 Task: Add Traditional Medicinals Organic Throat Coat Eucalyptus Tea to the cart.
Action: Mouse pressed left at (23, 90)
Screenshot: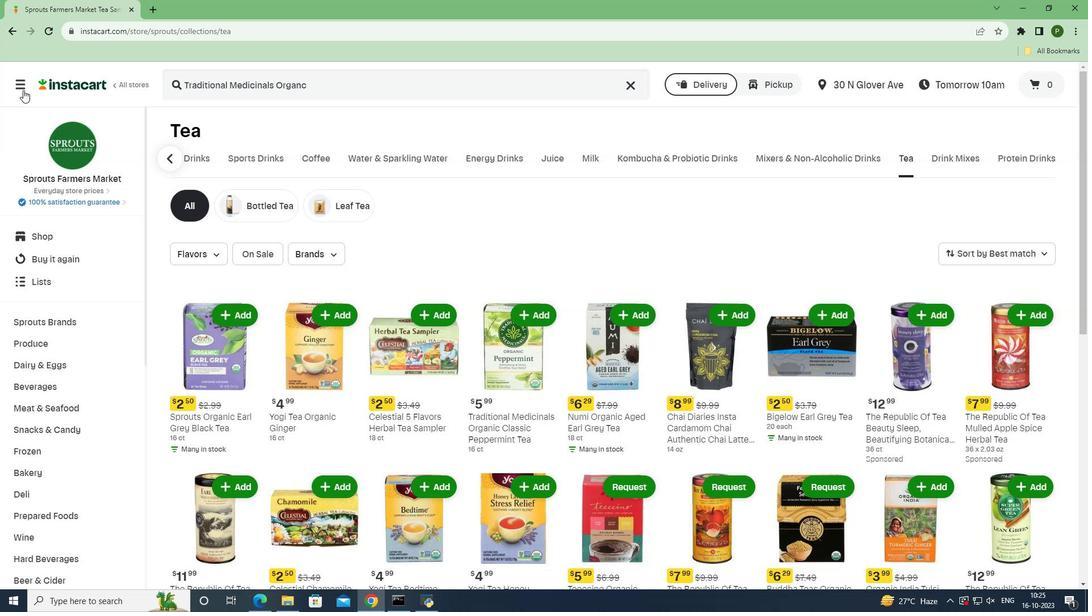 
Action: Mouse moved to (53, 299)
Screenshot: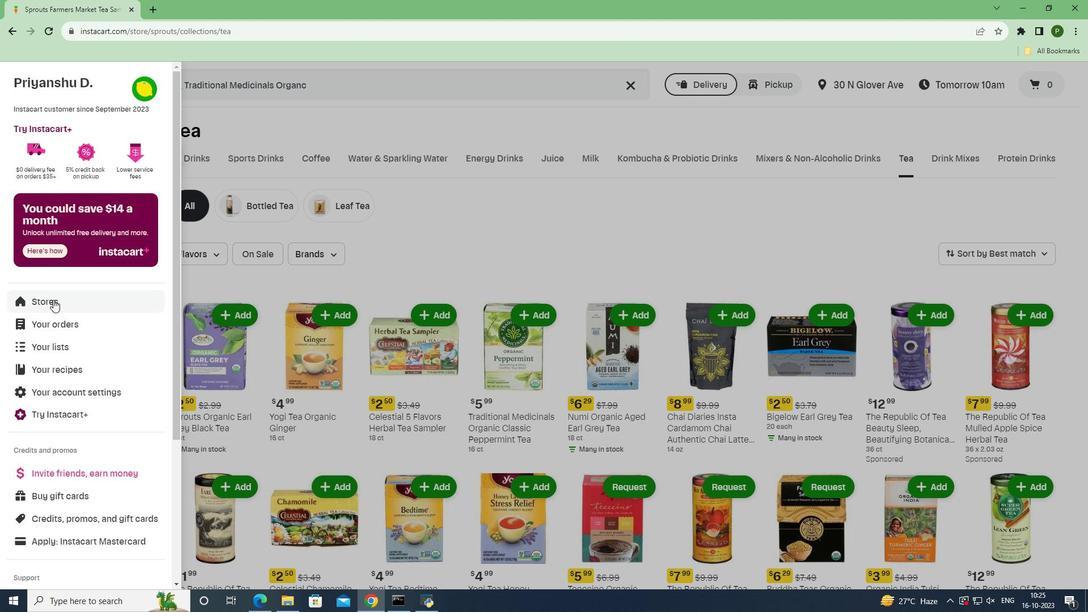 
Action: Mouse pressed left at (53, 299)
Screenshot: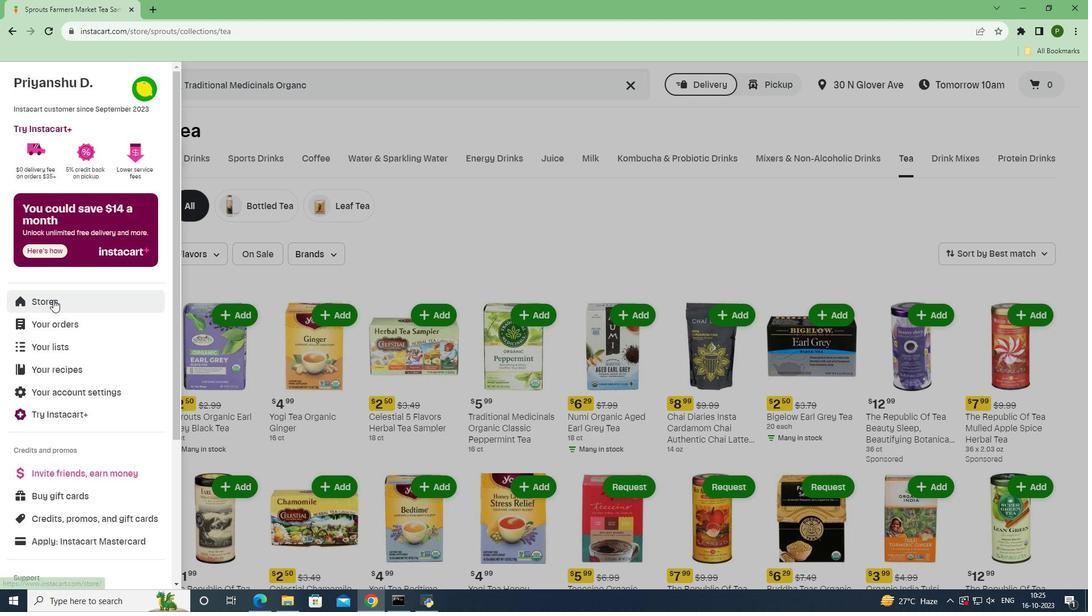 
Action: Mouse moved to (257, 126)
Screenshot: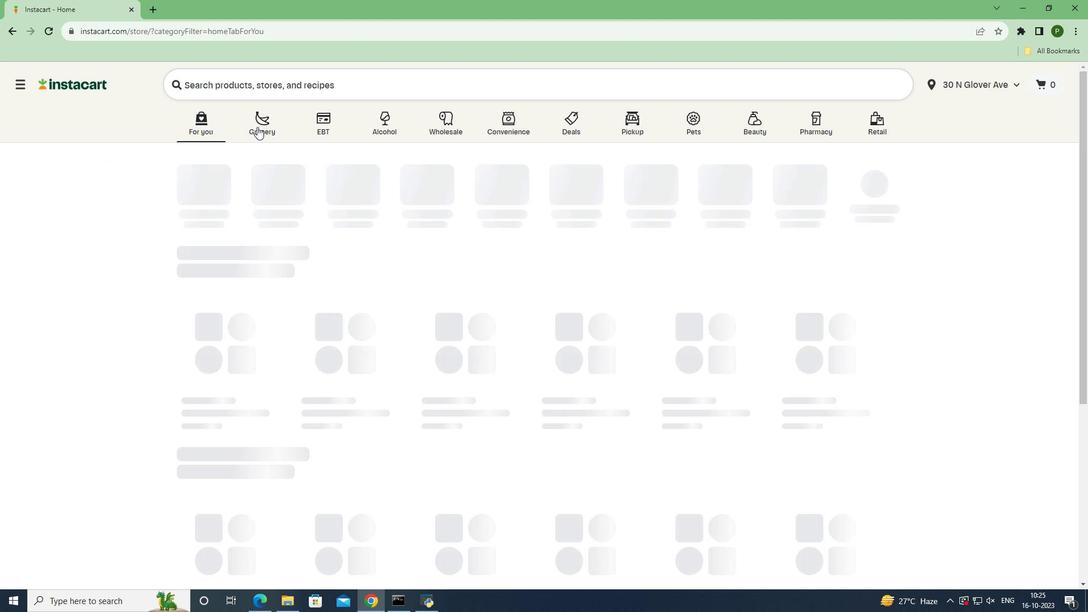 
Action: Mouse pressed left at (257, 126)
Screenshot: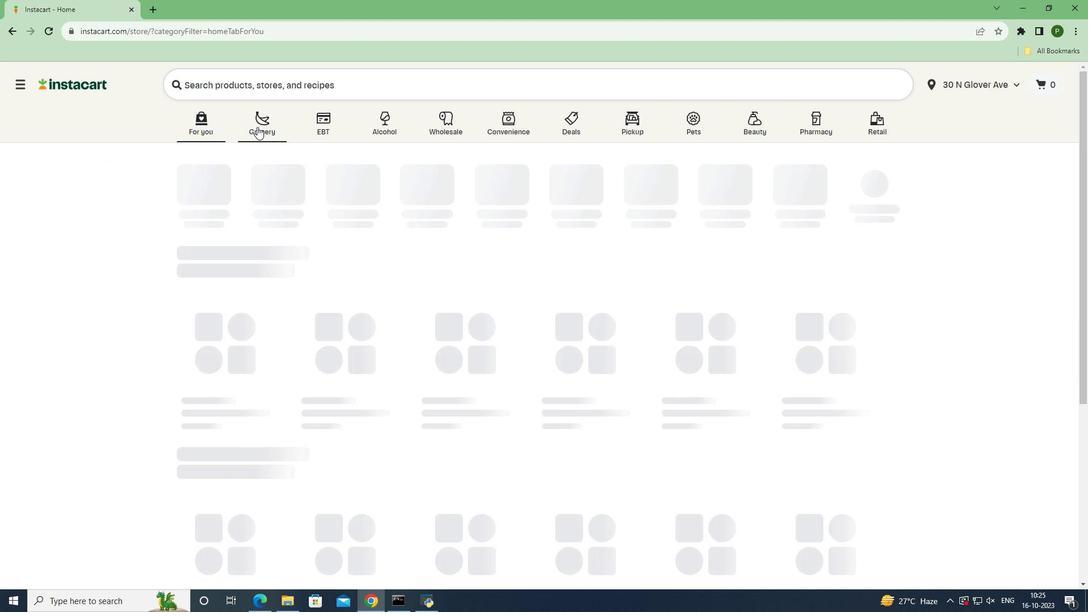 
Action: Mouse moved to (762, 273)
Screenshot: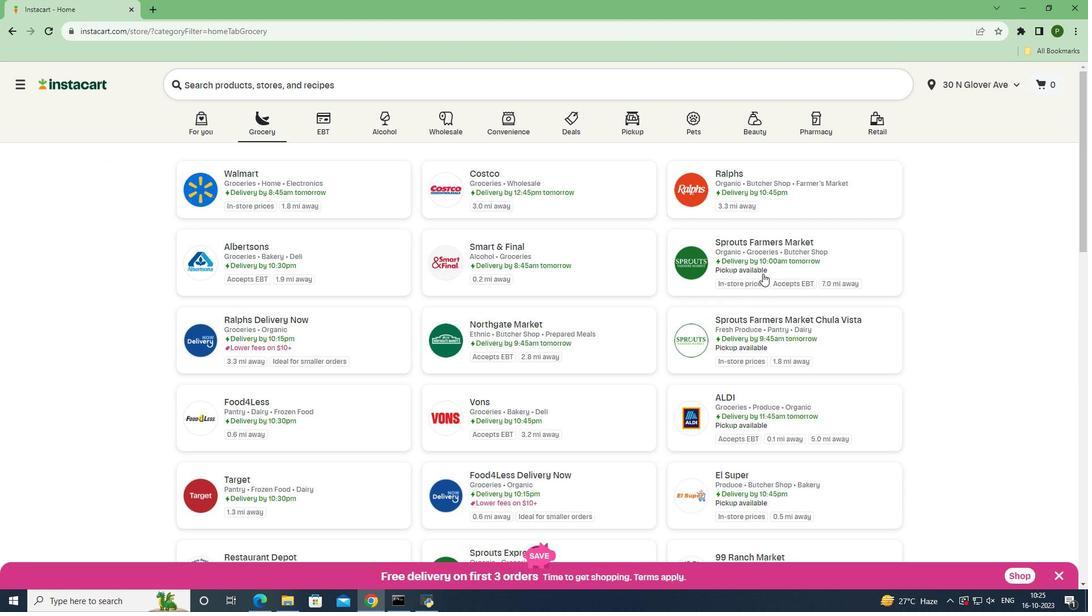 
Action: Mouse pressed left at (762, 273)
Screenshot: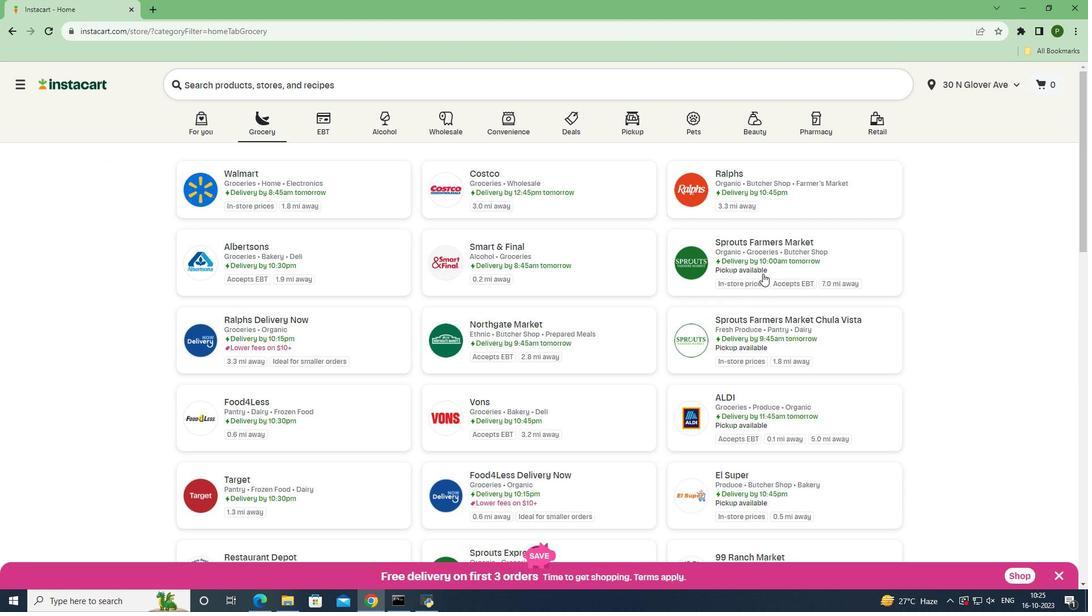 
Action: Mouse moved to (44, 379)
Screenshot: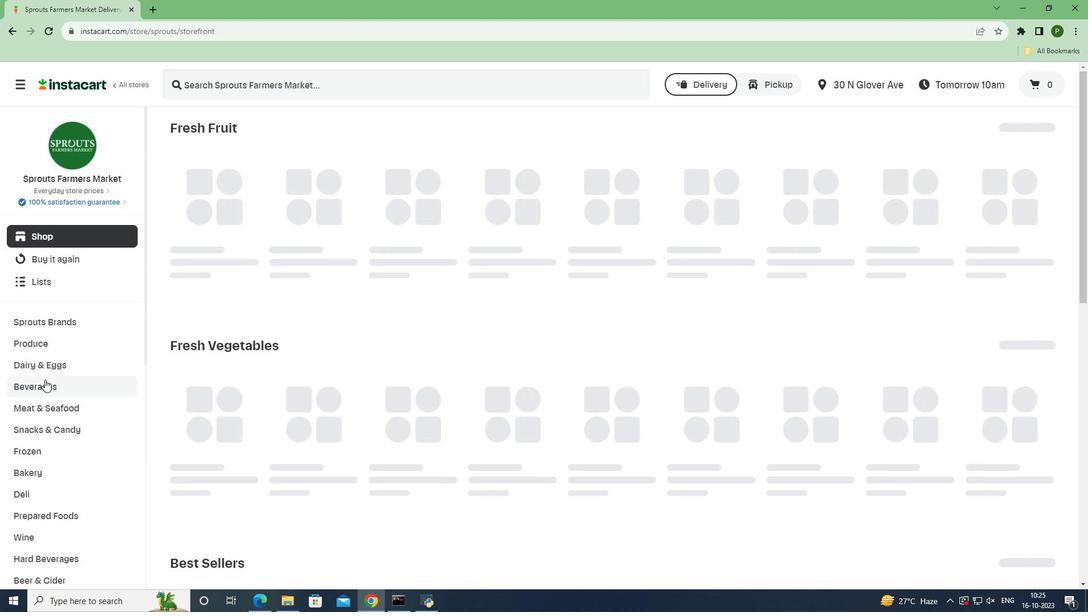 
Action: Mouse pressed left at (44, 379)
Screenshot: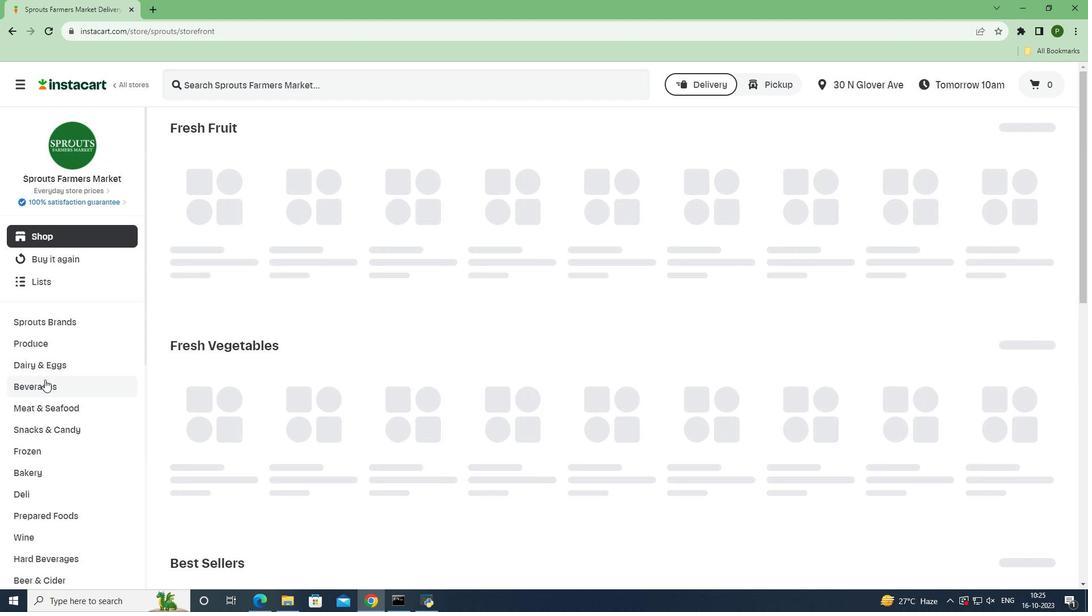 
Action: Mouse moved to (988, 160)
Screenshot: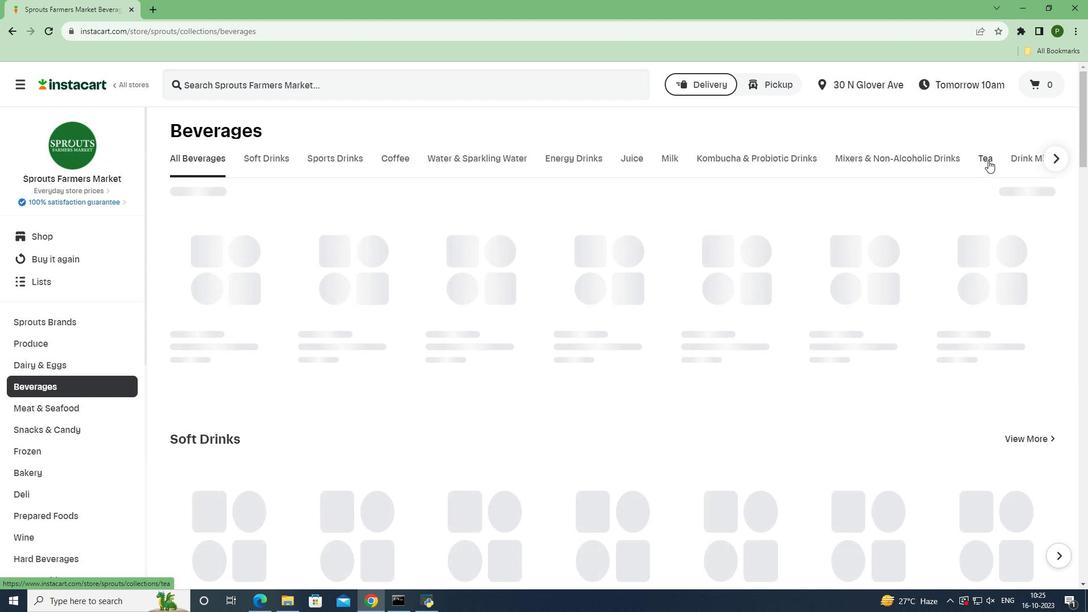
Action: Mouse pressed left at (988, 160)
Screenshot: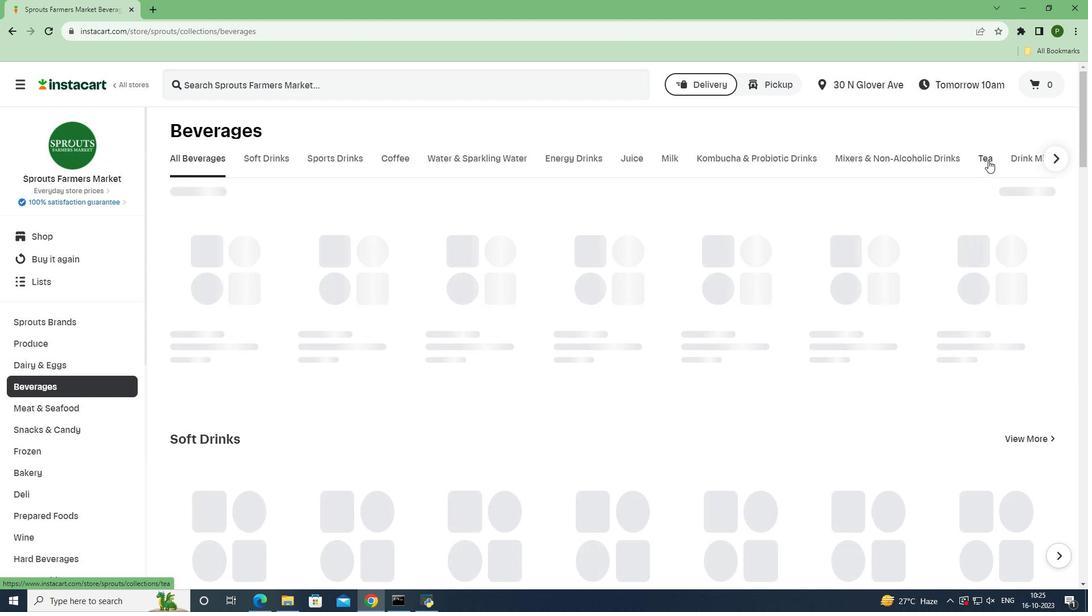 
Action: Mouse moved to (388, 85)
Screenshot: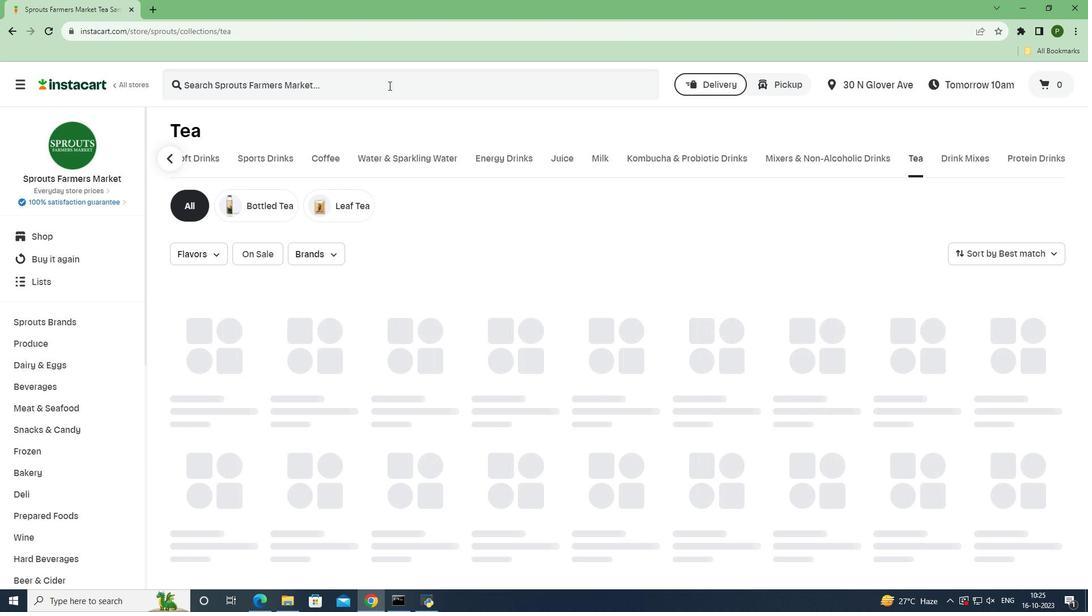 
Action: Mouse pressed left at (388, 85)
Screenshot: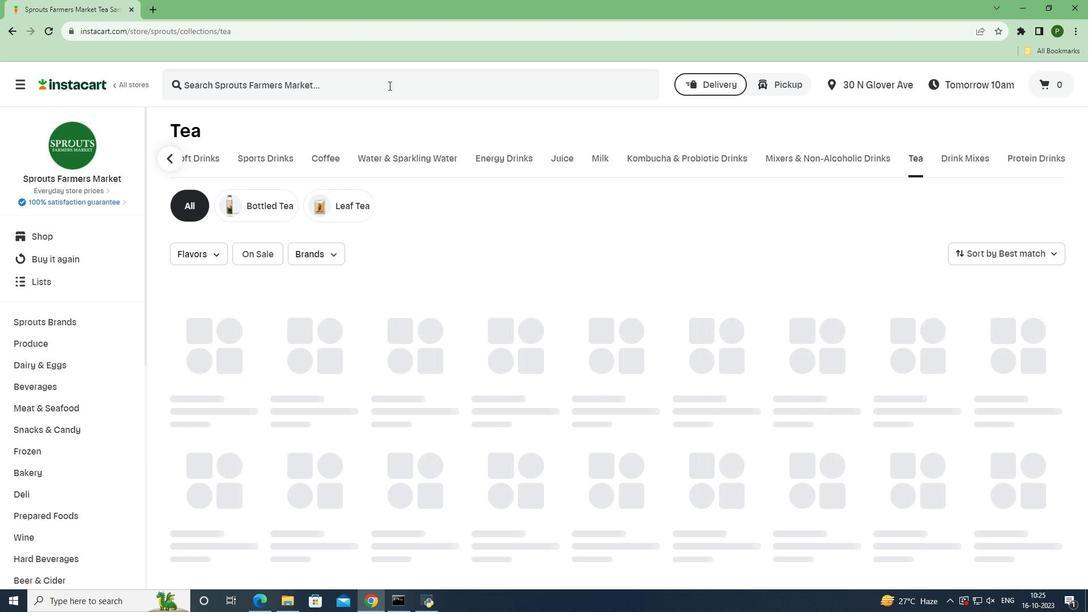 
Action: Key pressed <Key.caps_lock>T<Key.caps_lock>raditional<Key.space><Key.caps_lock>M<Key.caps_lock>edicinals<Key.space><Key.caps_lock>O<Key.caps_lock>rganic<Key.space><Key.caps_lock>T<Key.caps_lock>hroat<Key.space><Key.caps_lock>C<Key.caps_lock>oat<Key.space><Key.caps_lock>E<Key.caps_lock>ucalyputs<Key.space><Key.caps_lock>T<Key.caps_lock>ea<Key.space><Key.enter>
Screenshot: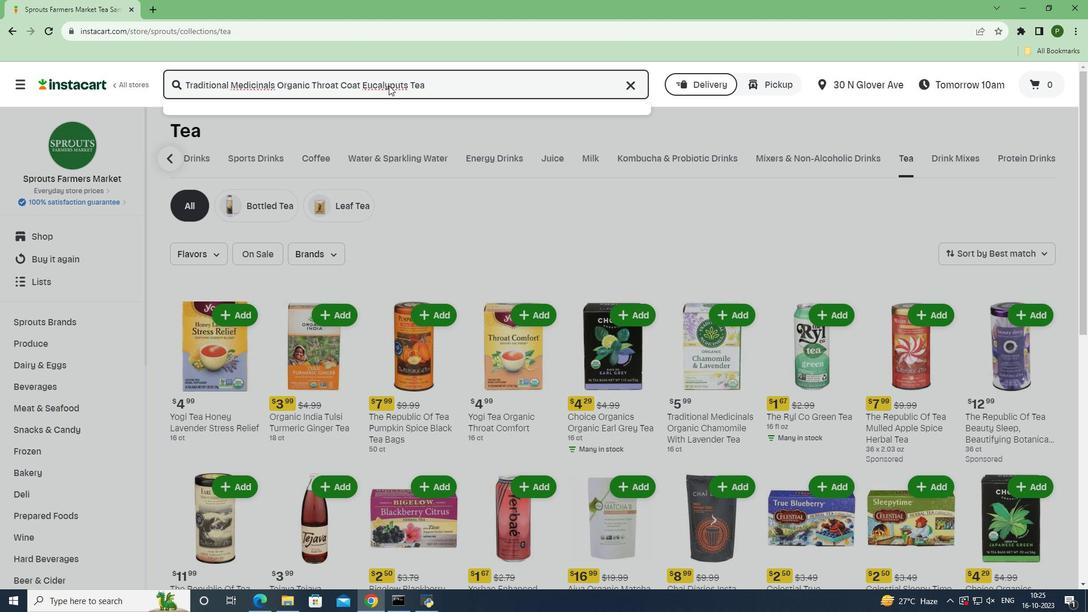 
Action: Mouse moved to (675, 209)
Screenshot: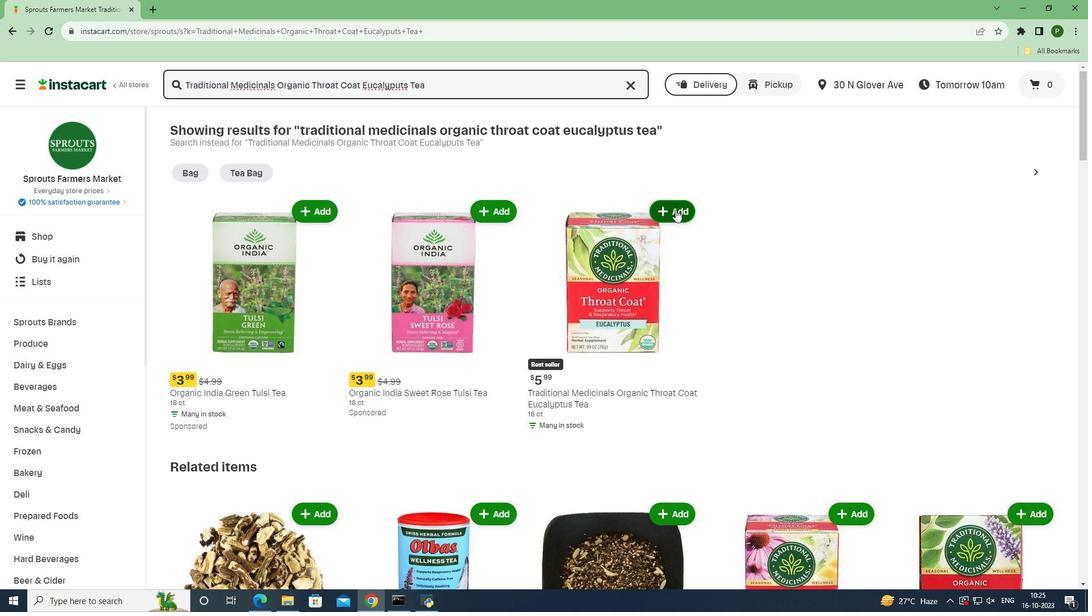 
Action: Mouse pressed left at (675, 209)
Screenshot: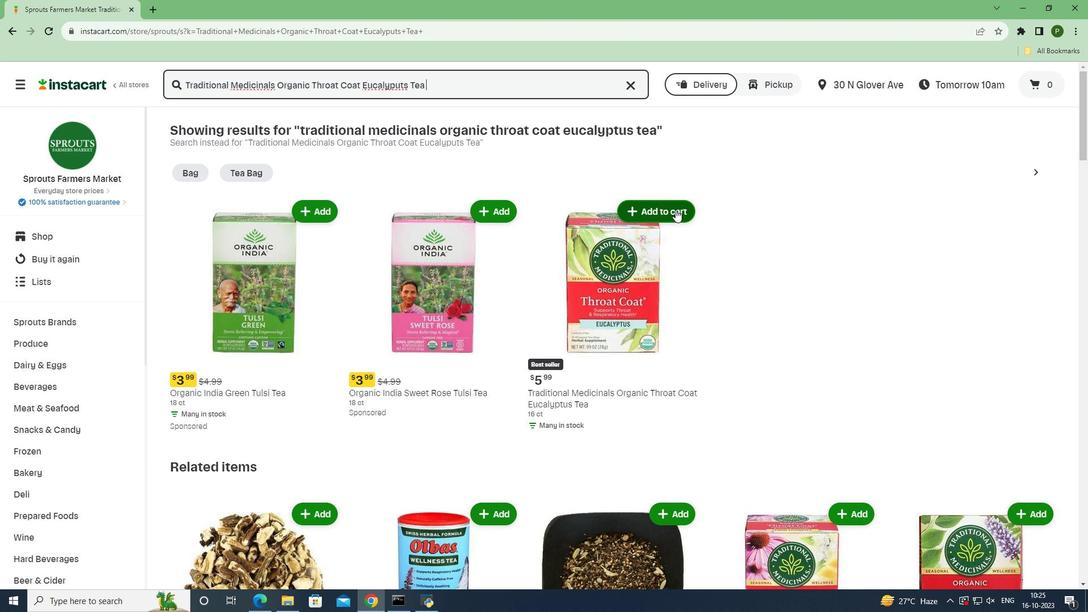 
Action: Mouse moved to (708, 278)
Screenshot: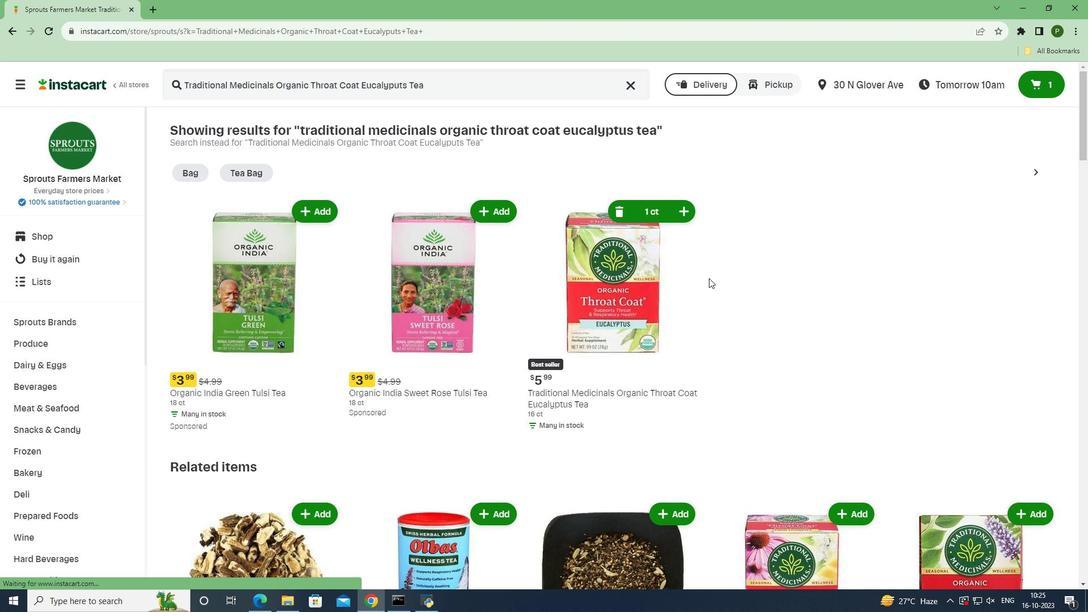 
